 Task: Add a signature Christian Kelly containing Thanks so much, Christian Kelly to email address softage.10@softage.net and add a folder Brochures
Action: Mouse moved to (99, 94)
Screenshot: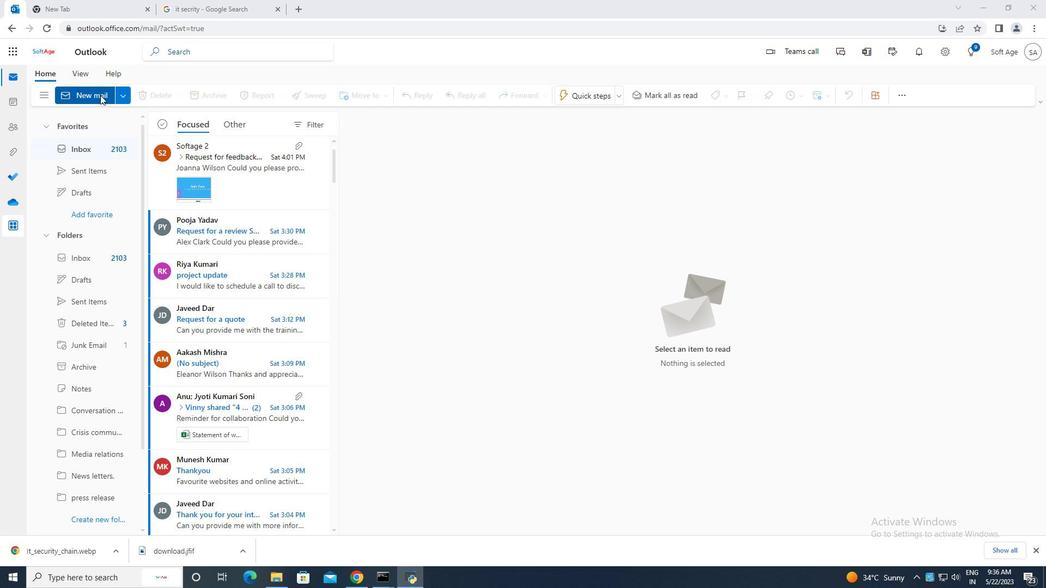 
Action: Mouse pressed left at (99, 94)
Screenshot: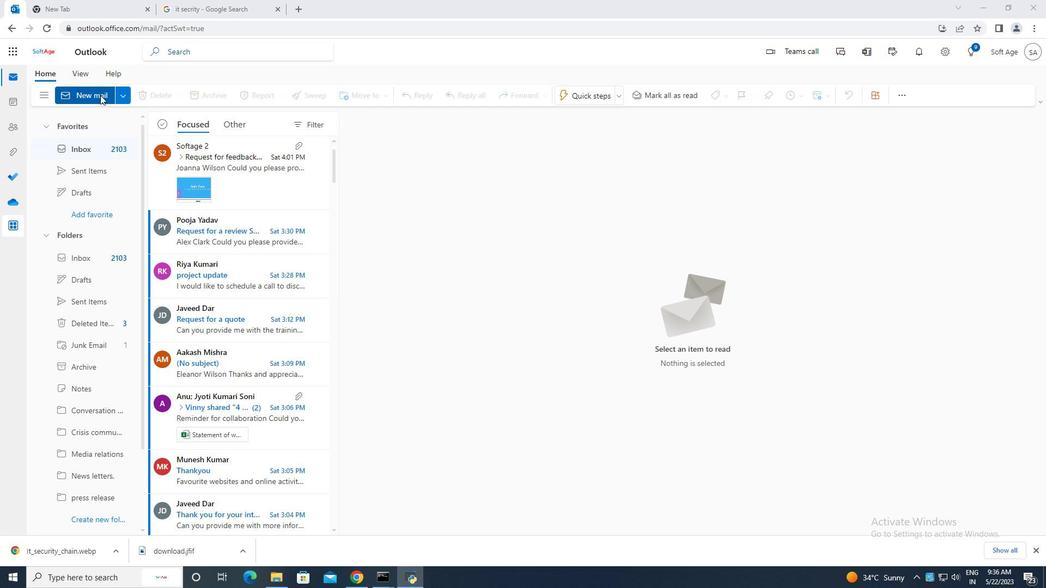 
Action: Mouse moved to (699, 94)
Screenshot: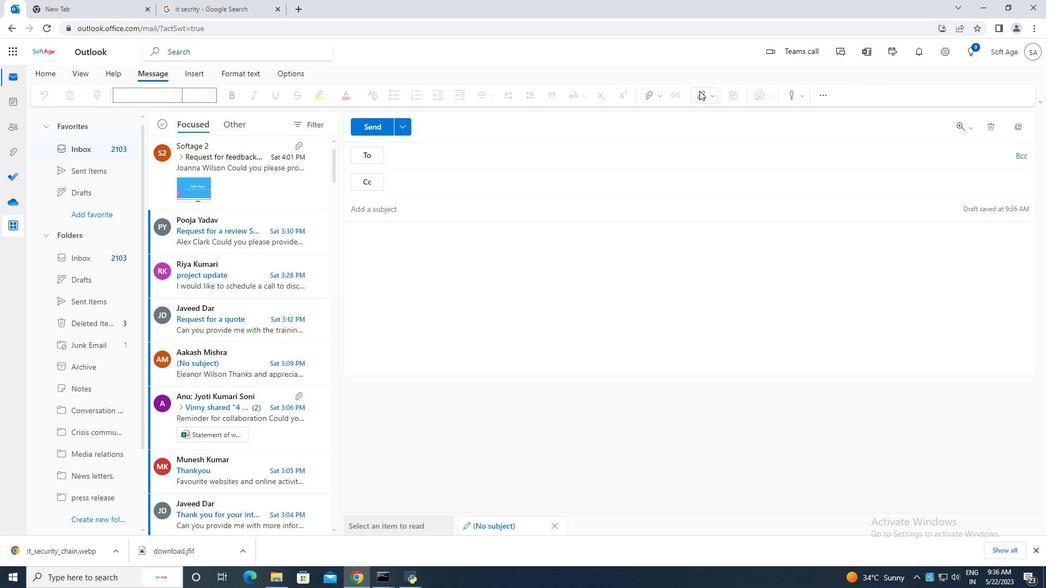 
Action: Mouse pressed left at (699, 94)
Screenshot: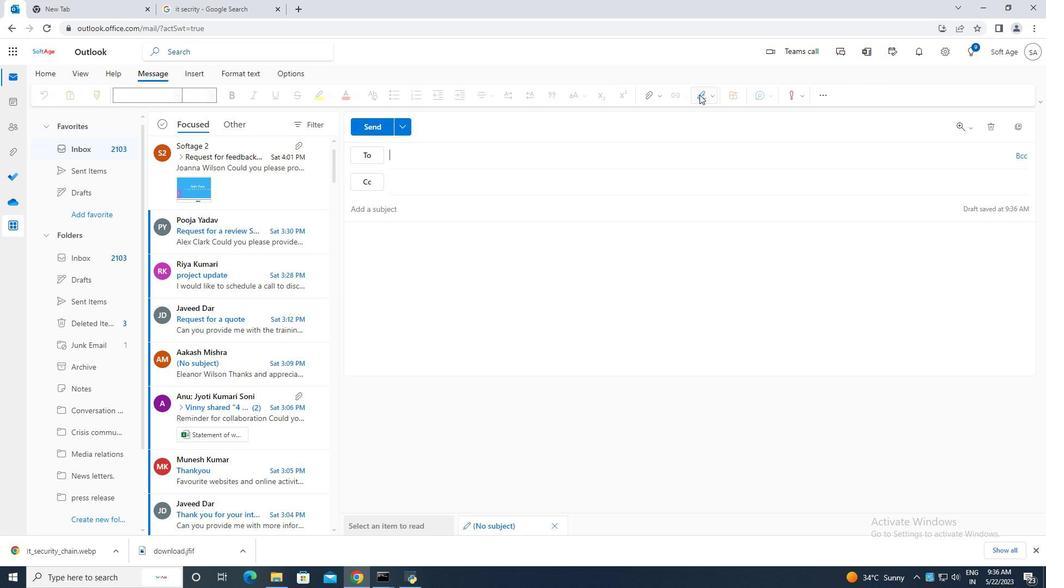 
Action: Mouse moved to (690, 140)
Screenshot: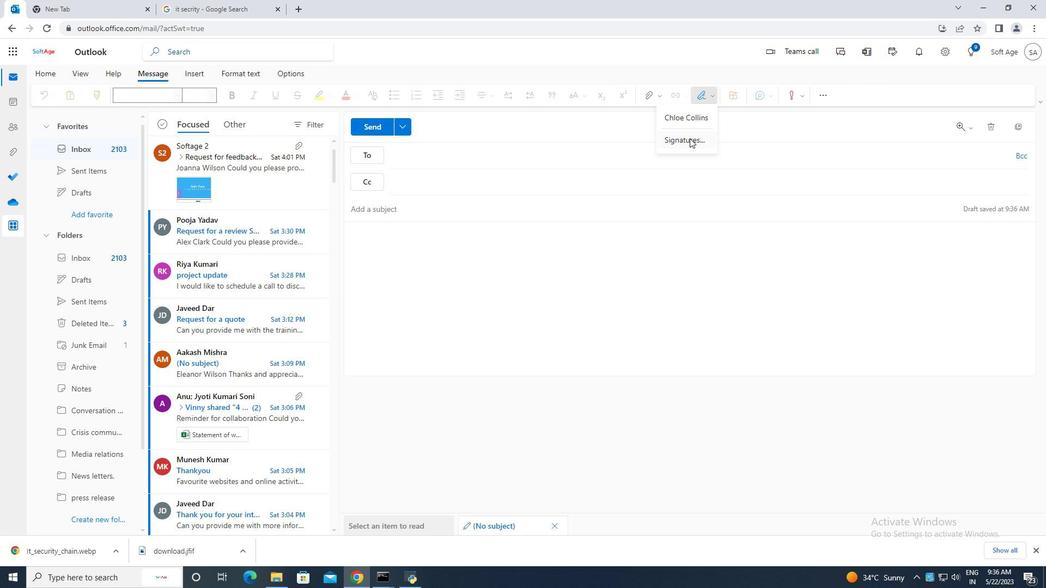 
Action: Mouse pressed left at (690, 140)
Screenshot: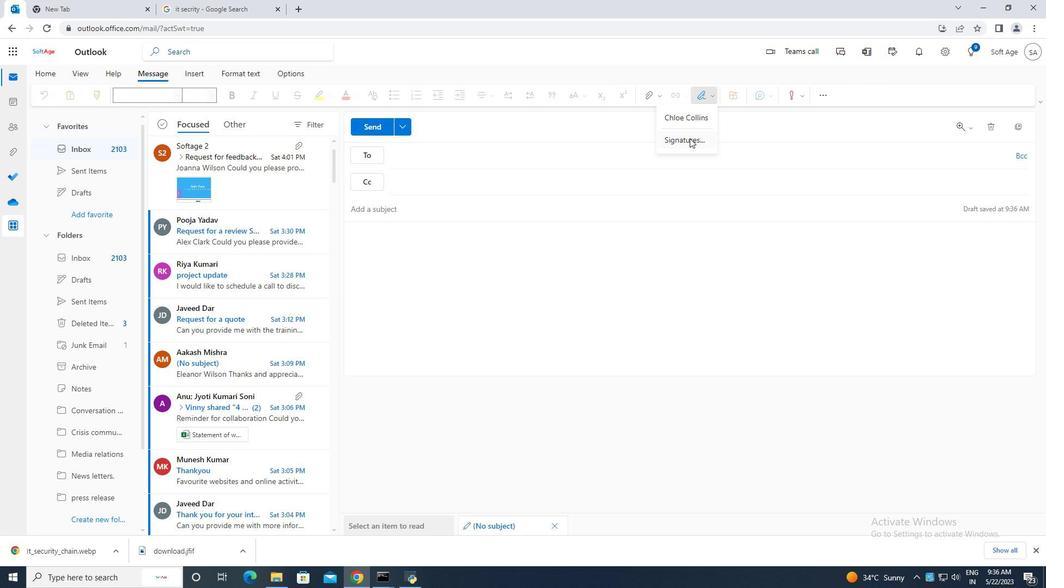 
Action: Mouse moved to (747, 183)
Screenshot: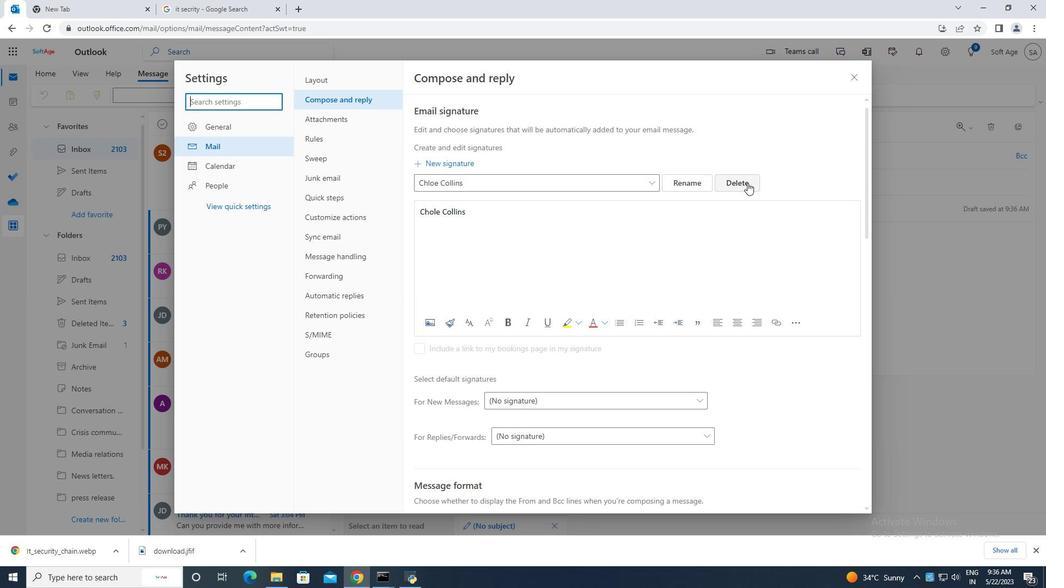 
Action: Mouse pressed left at (747, 183)
Screenshot: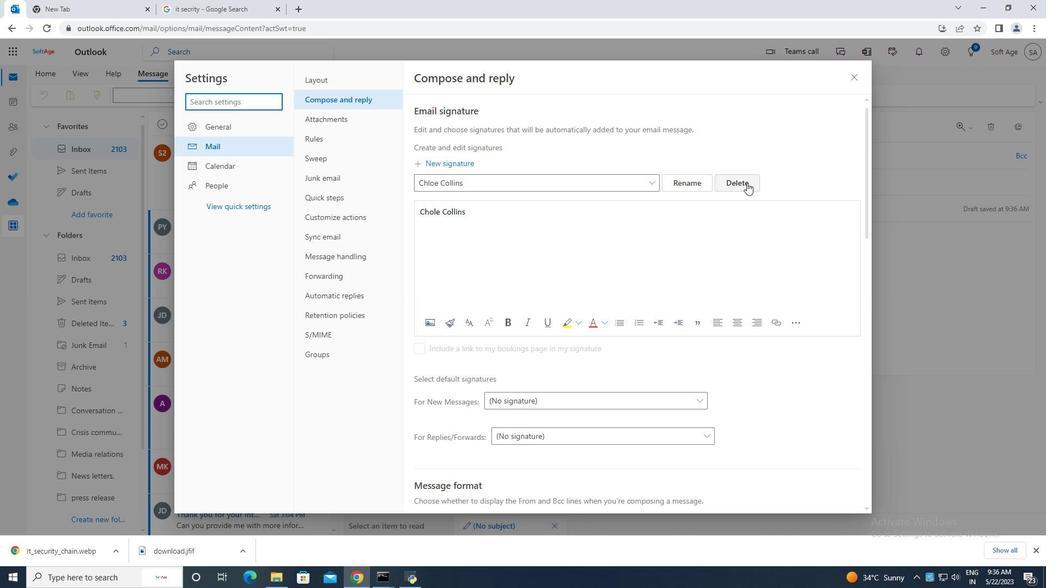 
Action: Mouse moved to (472, 185)
Screenshot: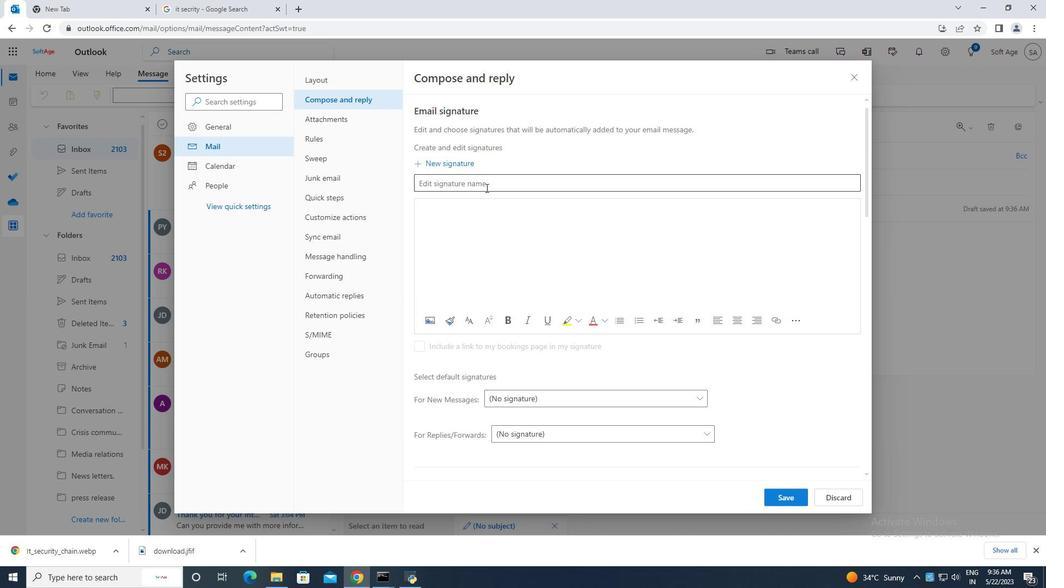 
Action: Mouse pressed left at (472, 185)
Screenshot: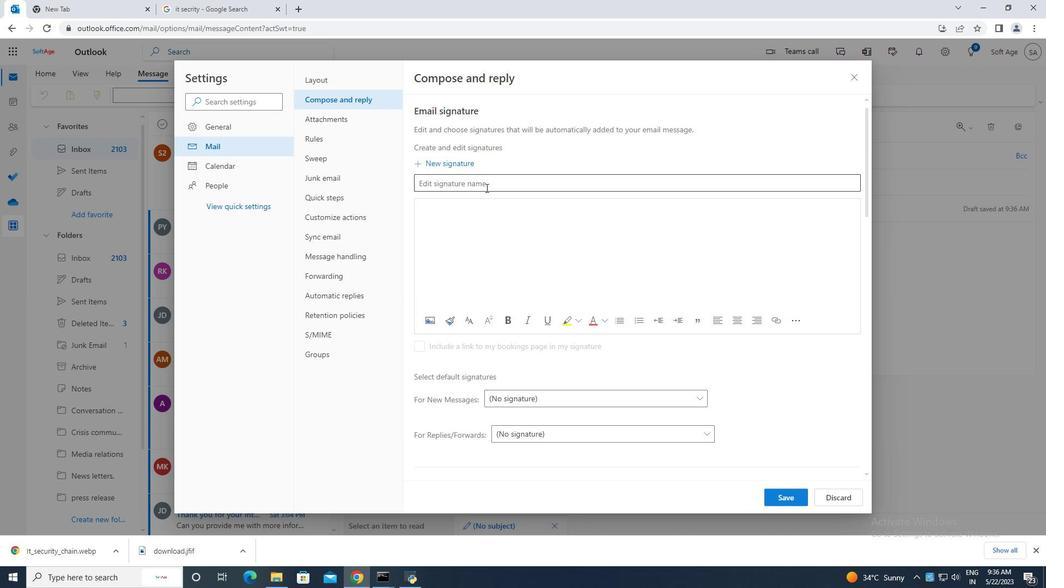 
Action: Mouse moved to (472, 184)
Screenshot: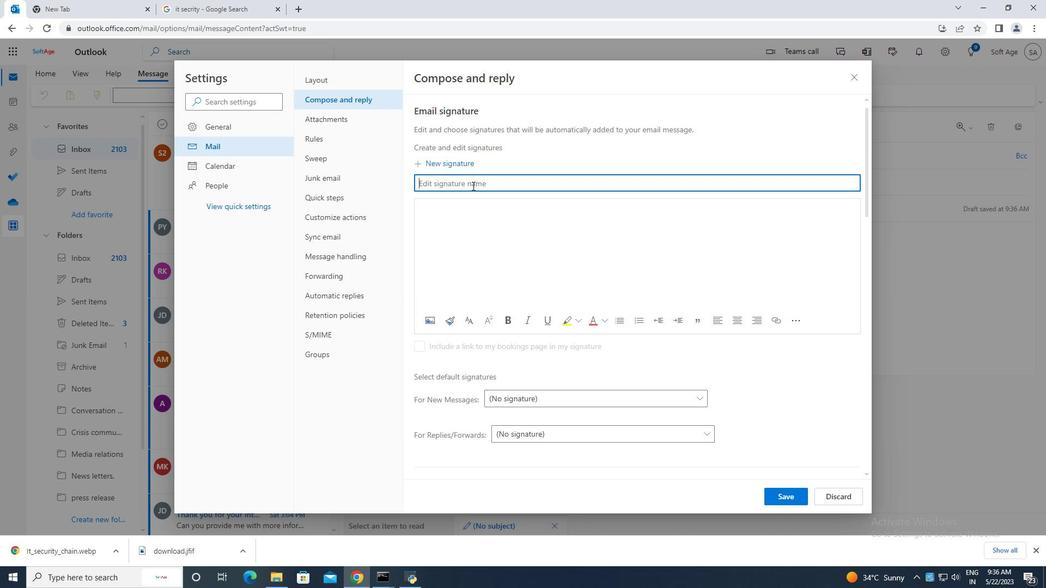 
Action: Key pressed <Key.caps_lock>C<Key.caps_lock>hristian<Key.space><Key.caps_lock>K<Key.caps_lock>elly
Screenshot: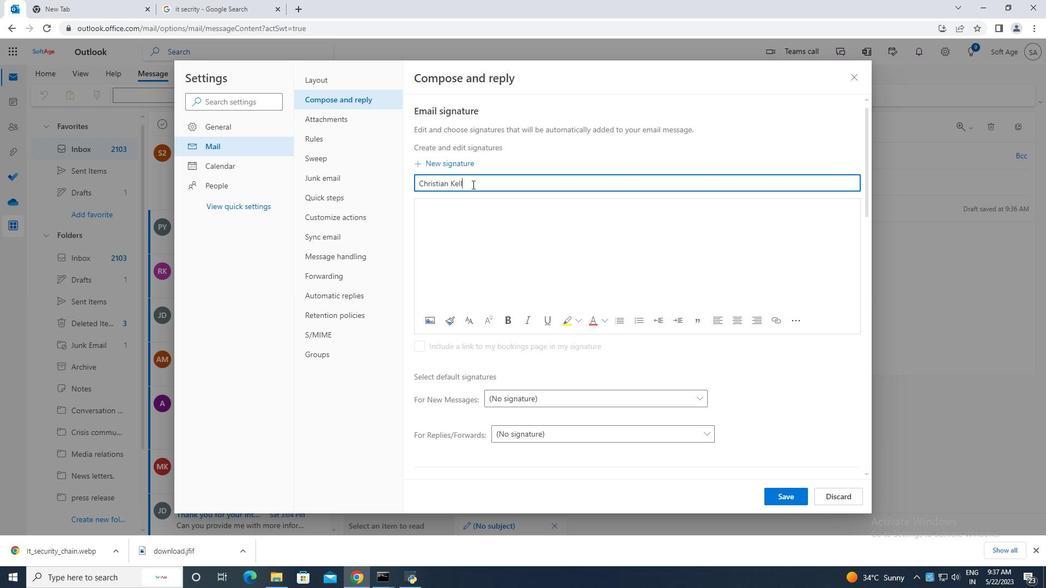 
Action: Mouse moved to (464, 207)
Screenshot: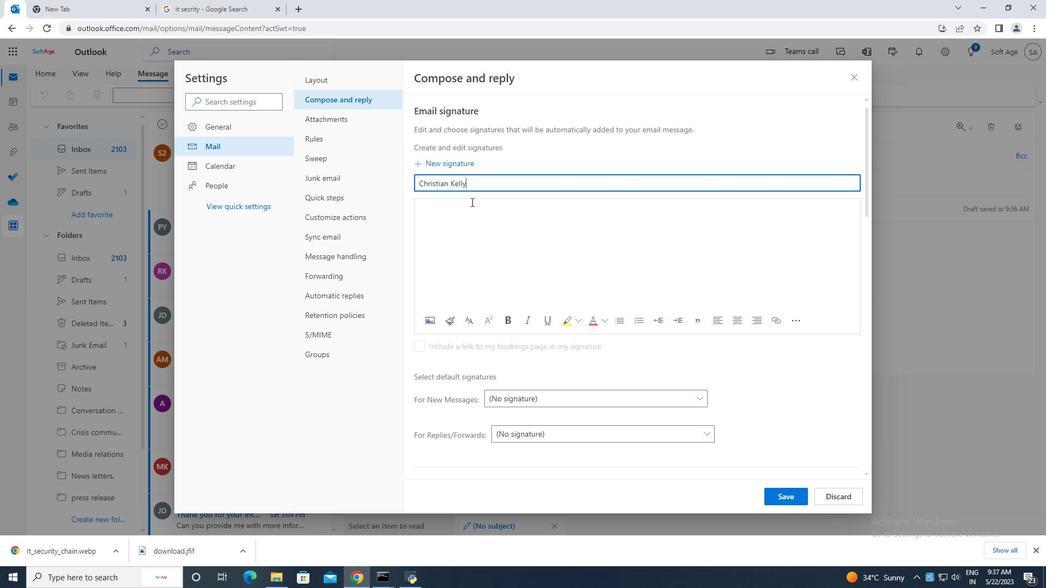 
Action: Mouse pressed left at (464, 207)
Screenshot: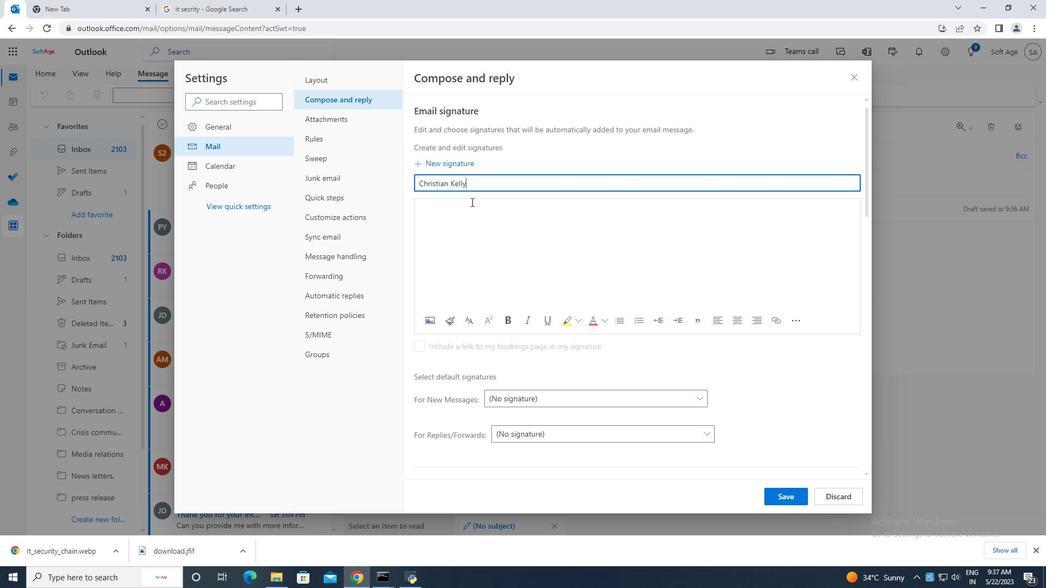 
Action: Key pressed <Key.caps_lock>C<Key.caps_lock>hrid<Key.backspace>d<Key.backspace>sta<Key.backspace>ian<Key.space>
Screenshot: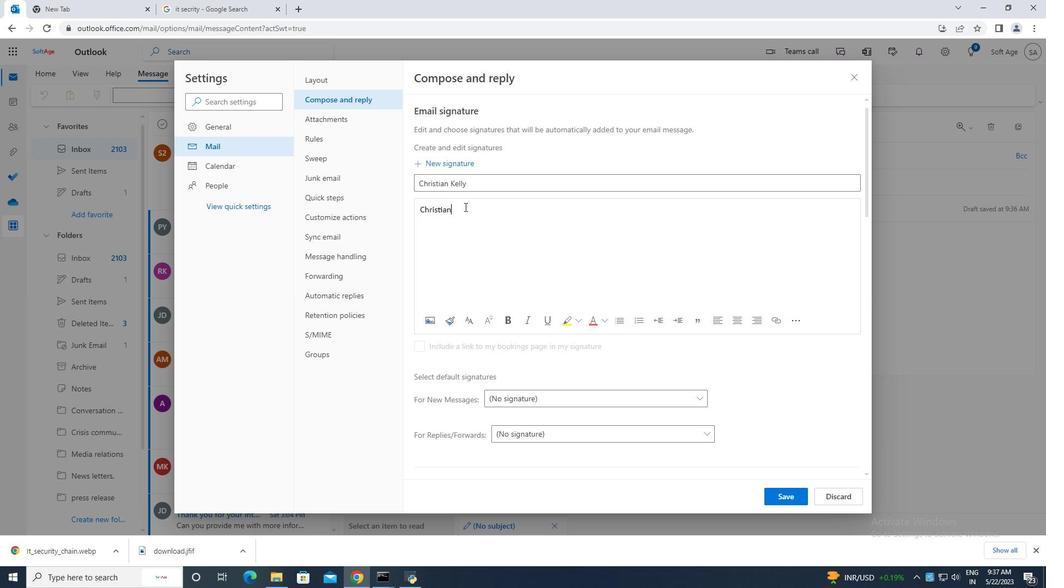 
Action: Mouse moved to (475, 213)
Screenshot: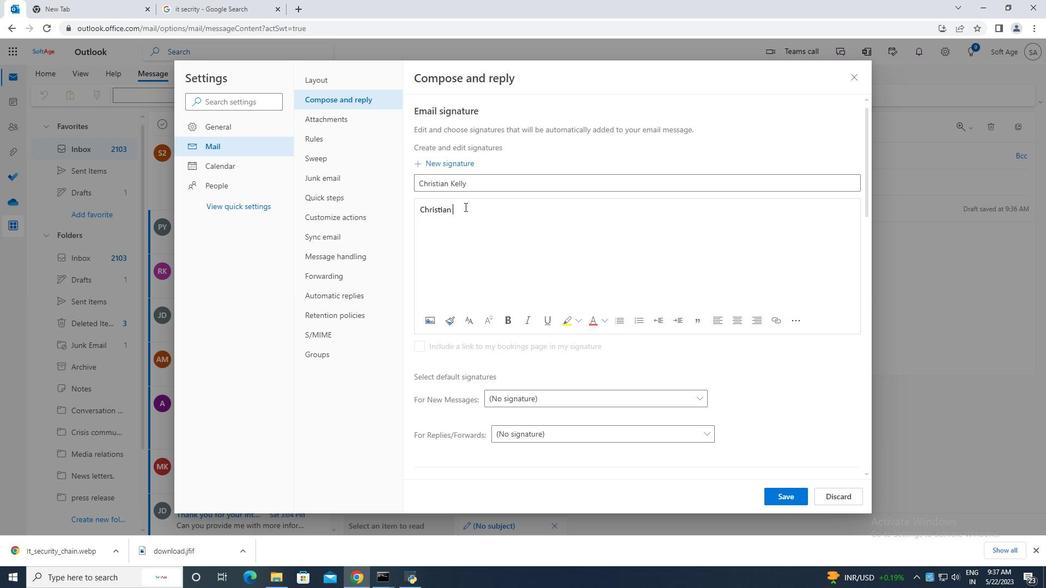 
Action: Key pressed <Key.caps_lock>K<Key.caps_lock>ellt<Key.backspace>y
Screenshot: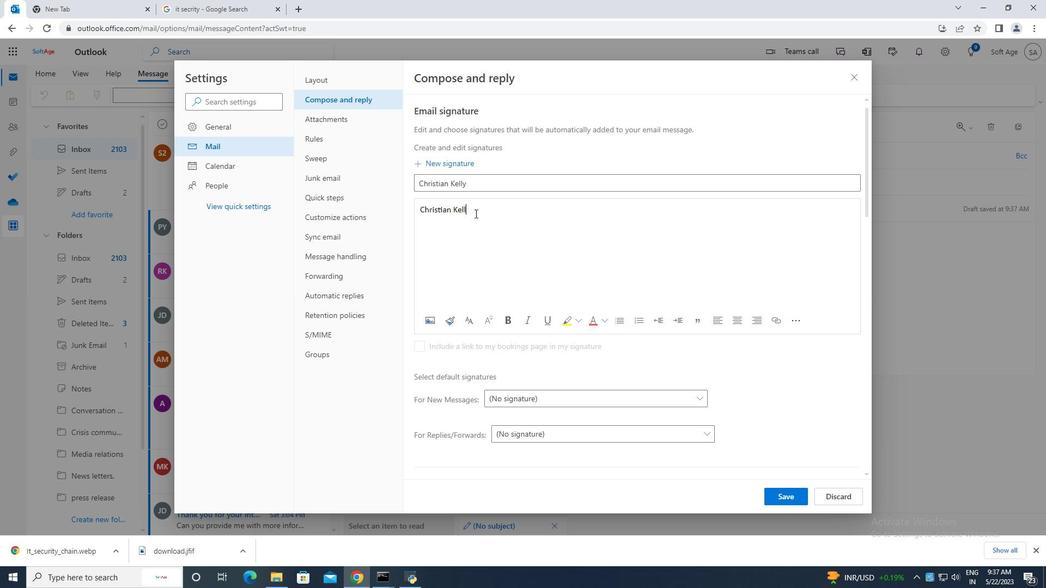 
Action: Mouse moved to (795, 497)
Screenshot: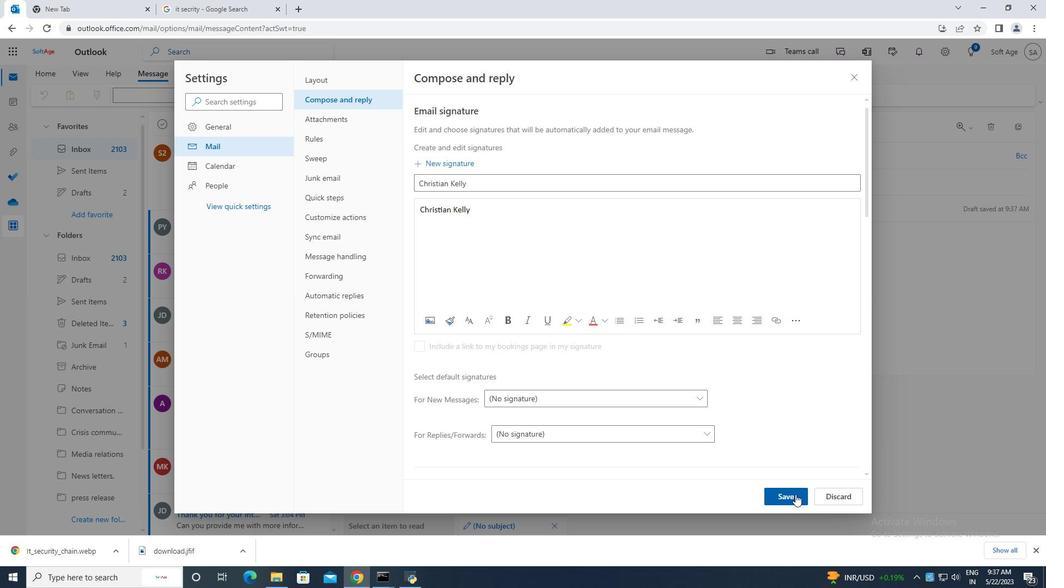 
Action: Mouse pressed left at (795, 497)
Screenshot: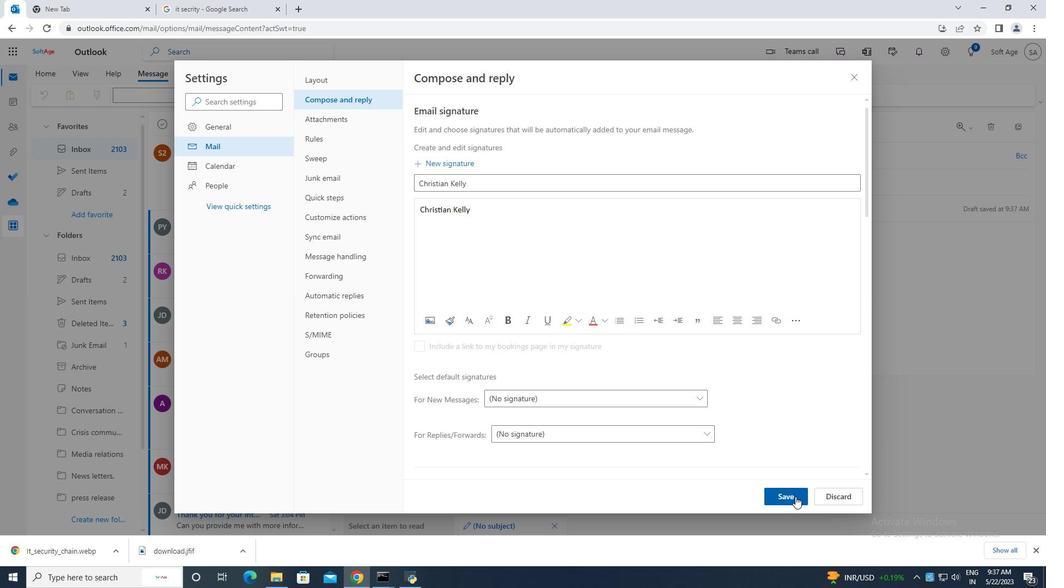 
Action: Mouse moved to (852, 79)
Screenshot: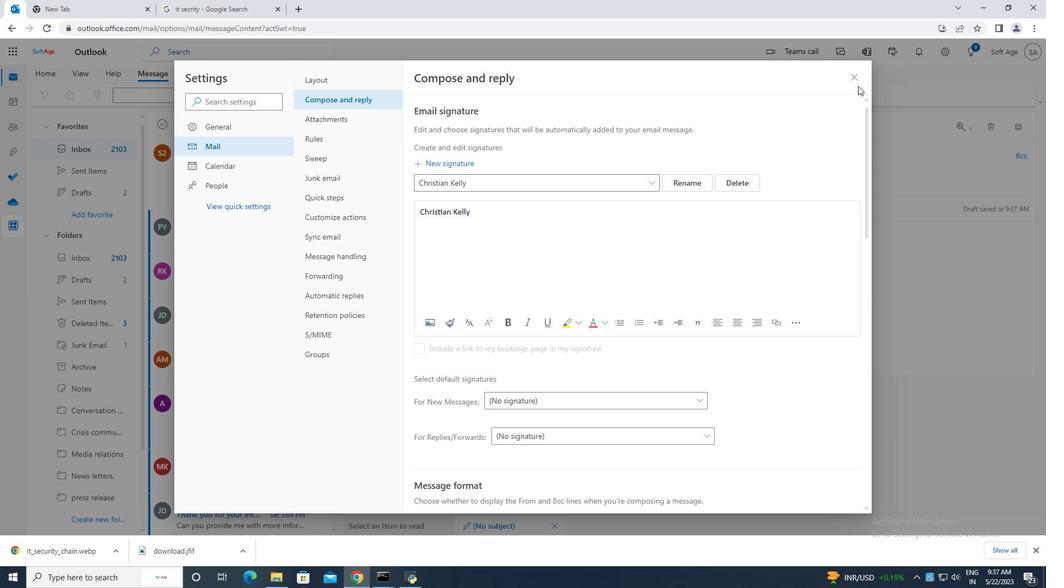 
Action: Mouse pressed left at (852, 79)
Screenshot: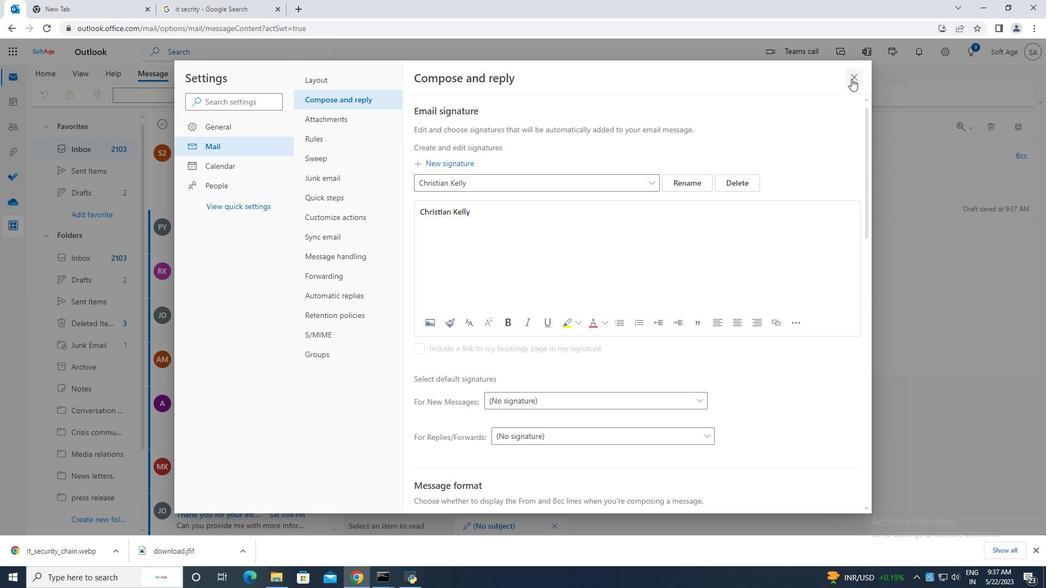 
Action: Mouse moved to (708, 95)
Screenshot: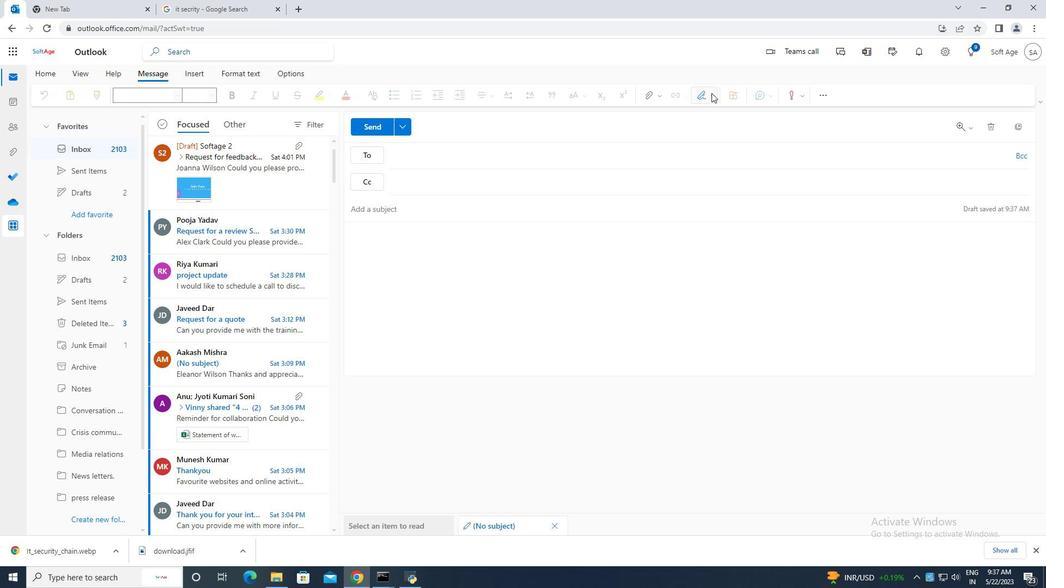 
Action: Mouse pressed left at (708, 95)
Screenshot: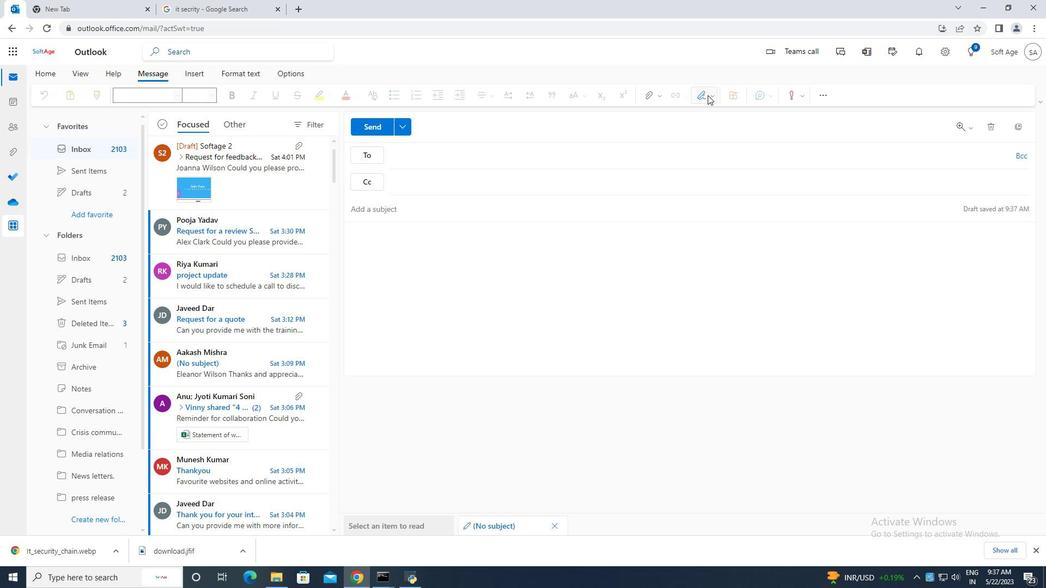 
Action: Mouse moved to (665, 116)
Screenshot: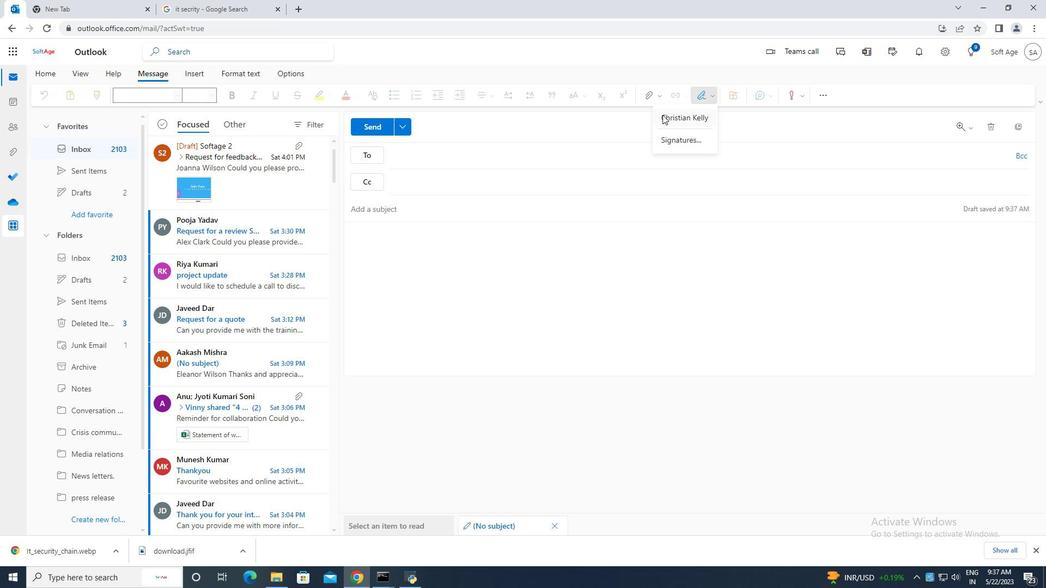 
Action: Mouse pressed left at (665, 116)
Screenshot: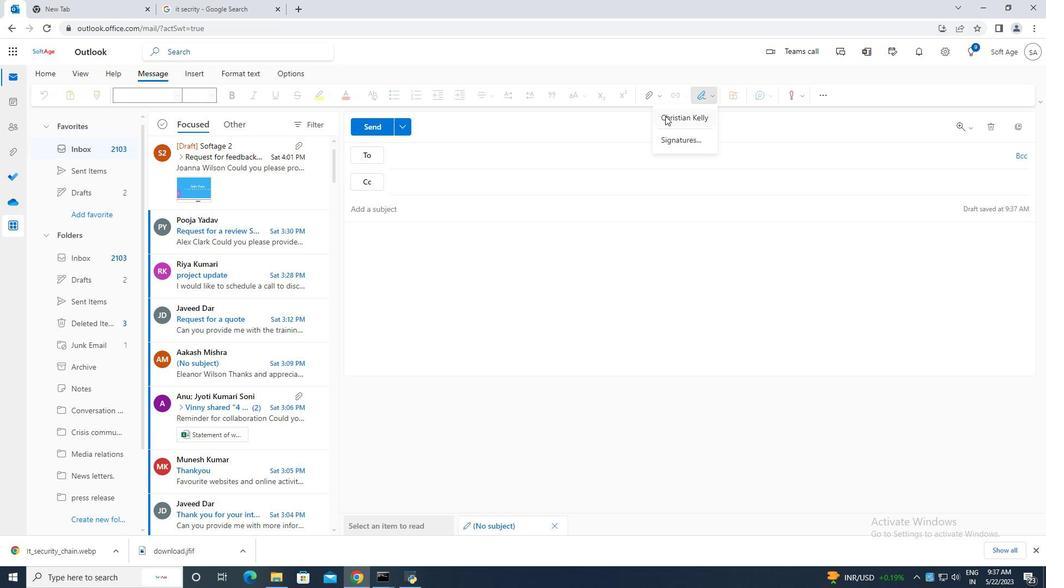 
Action: Mouse moved to (377, 227)
Screenshot: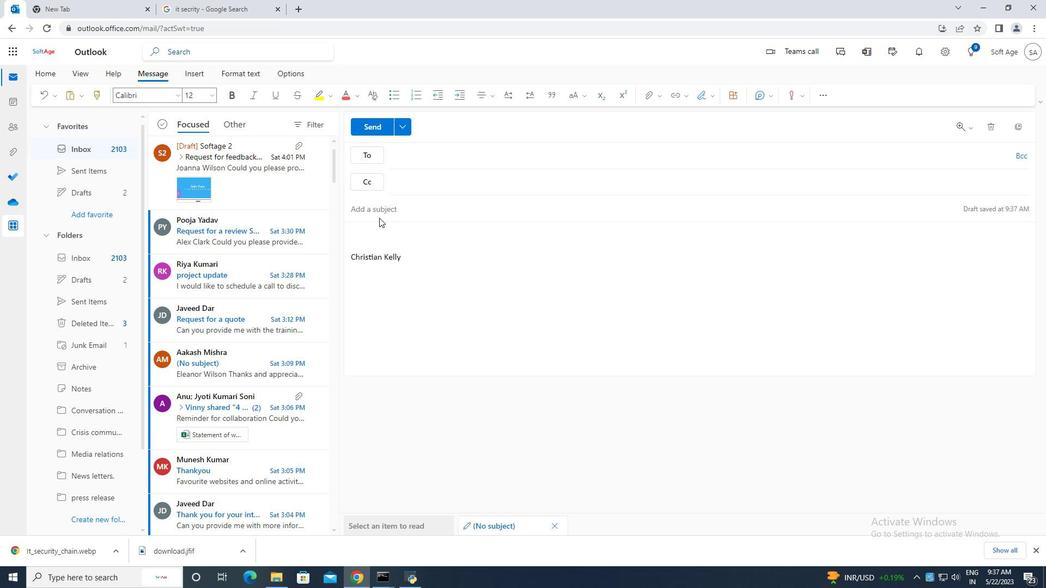
Action: Key pressed <Key.caps_lock>C<Key.caps_lock>ontaining<Key.space>thanks<Key.space>so<Key.space>much,
Screenshot: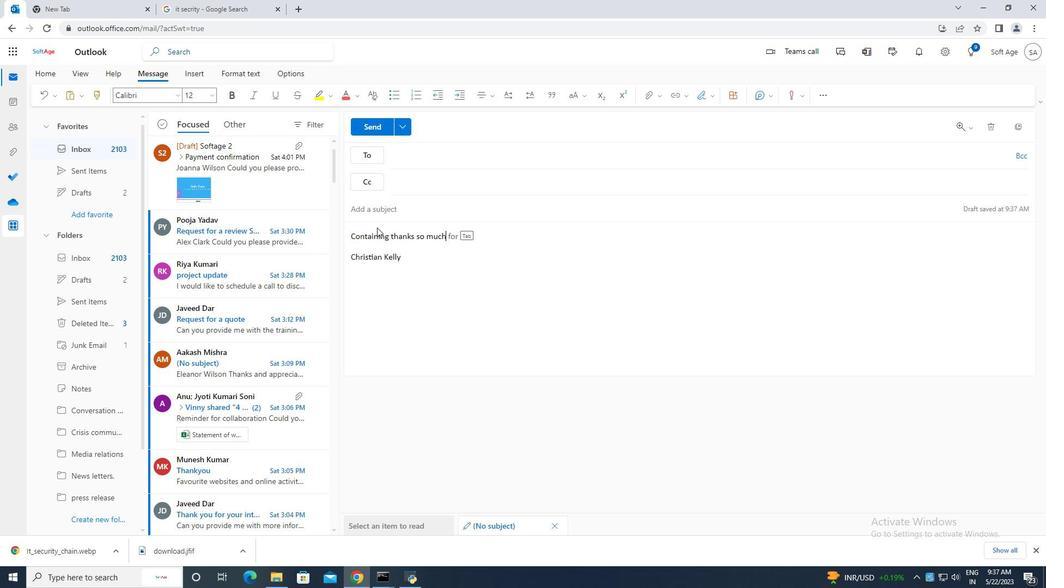 
Action: Mouse moved to (410, 152)
Screenshot: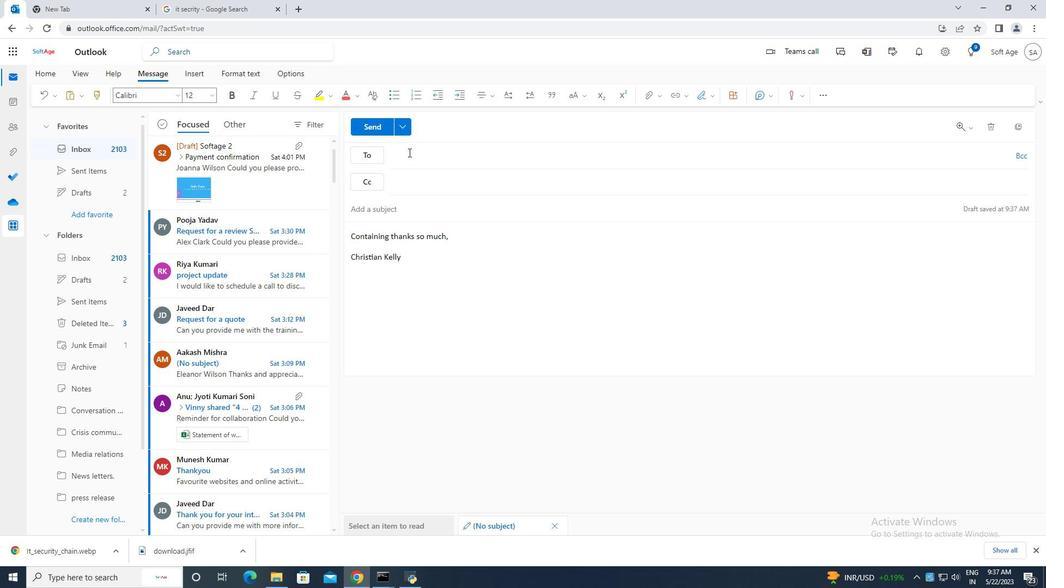 
Action: Mouse pressed left at (410, 152)
Screenshot: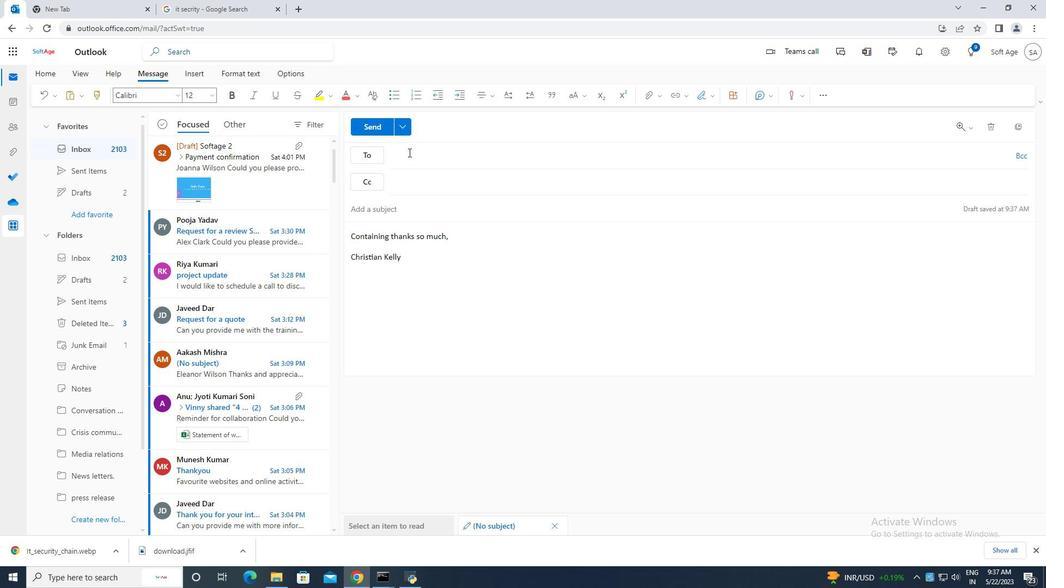 
Action: Mouse moved to (411, 152)
Screenshot: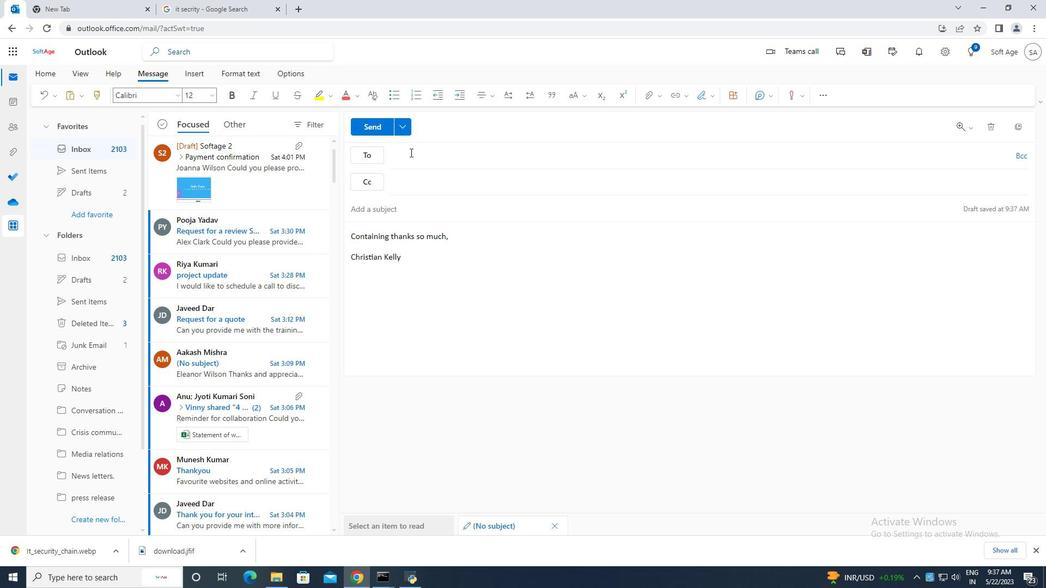 
Action: Key pressed softage.10
Screenshot: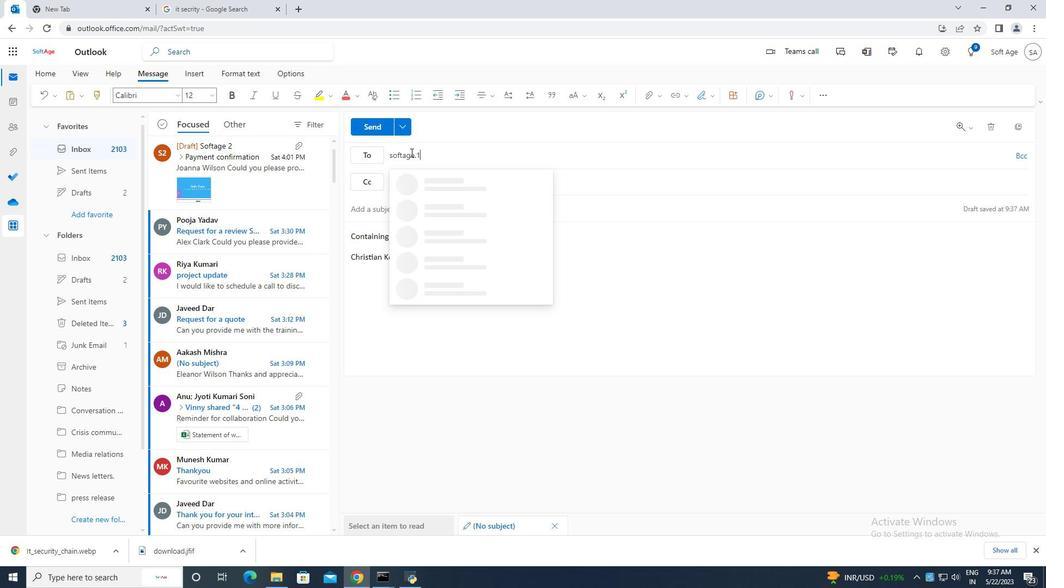 
Action: Mouse moved to (509, 213)
Screenshot: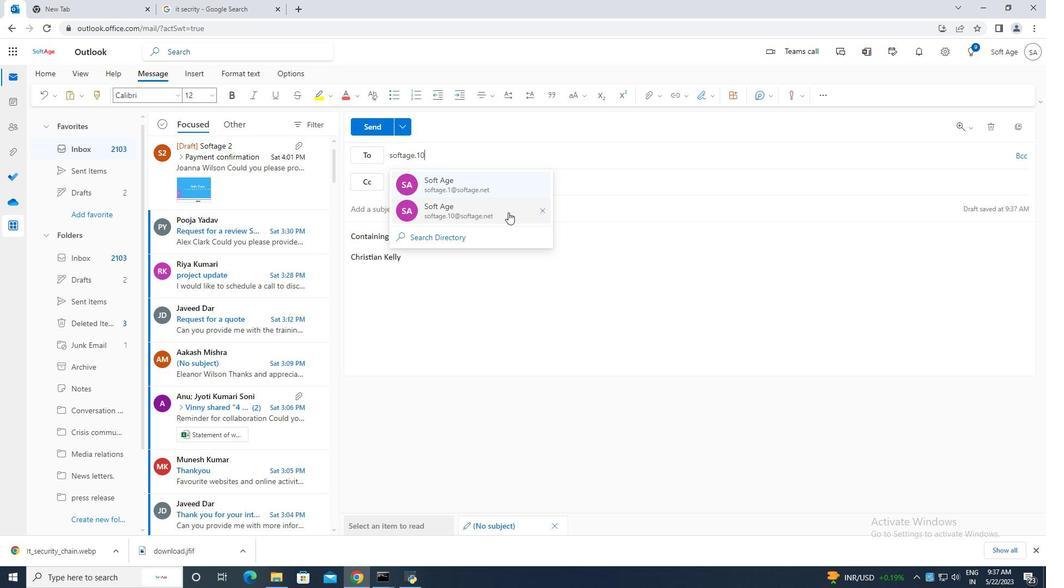 
Action: Mouse pressed left at (509, 213)
Screenshot: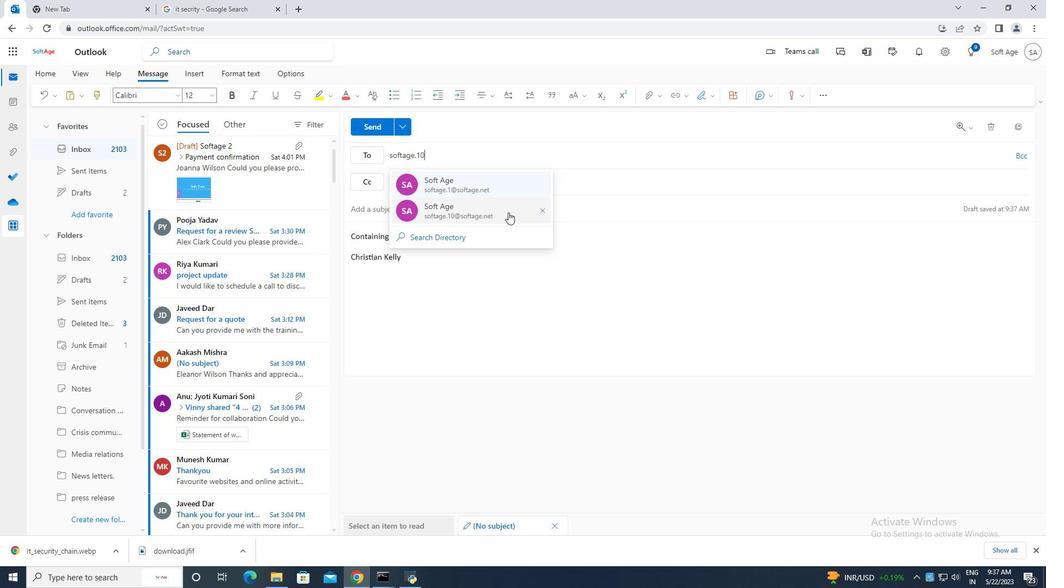 
Action: Mouse moved to (98, 521)
Screenshot: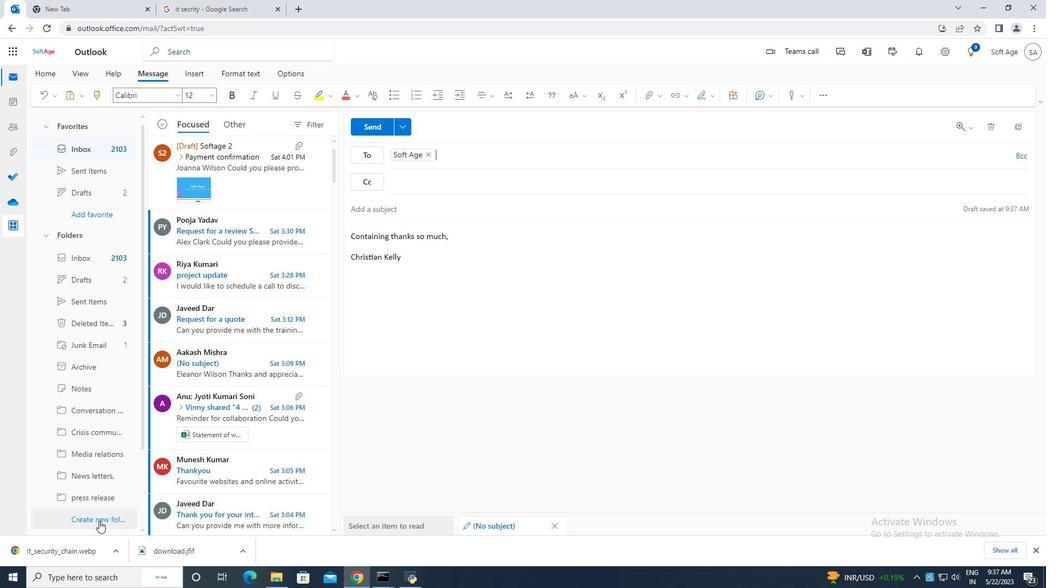 
Action: Mouse pressed left at (98, 521)
Screenshot: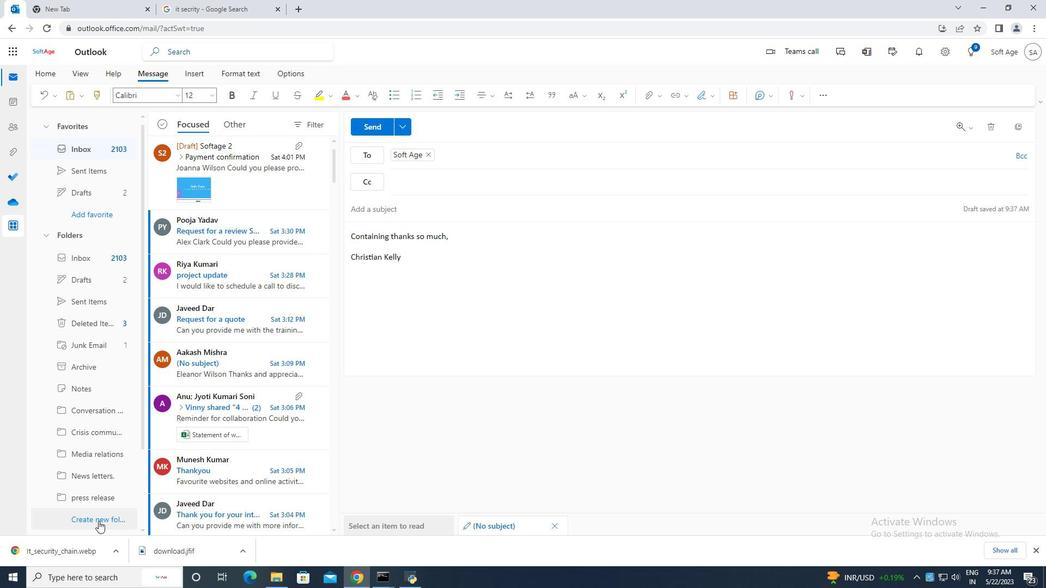 
Action: Mouse moved to (96, 521)
Screenshot: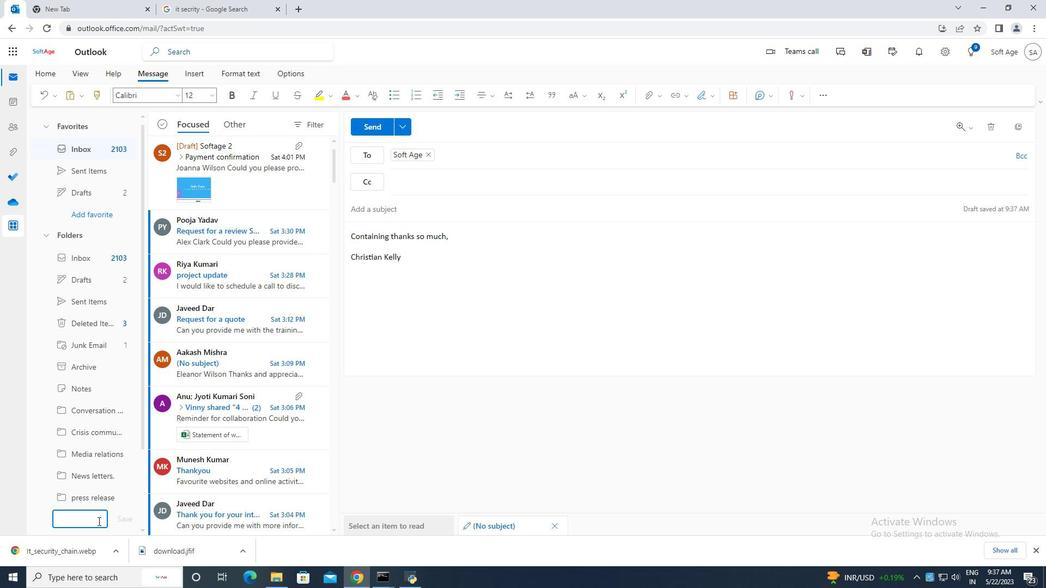 
Action: Key pressed <Key.caps_lock>B<Key.caps_lock>rochures
Screenshot: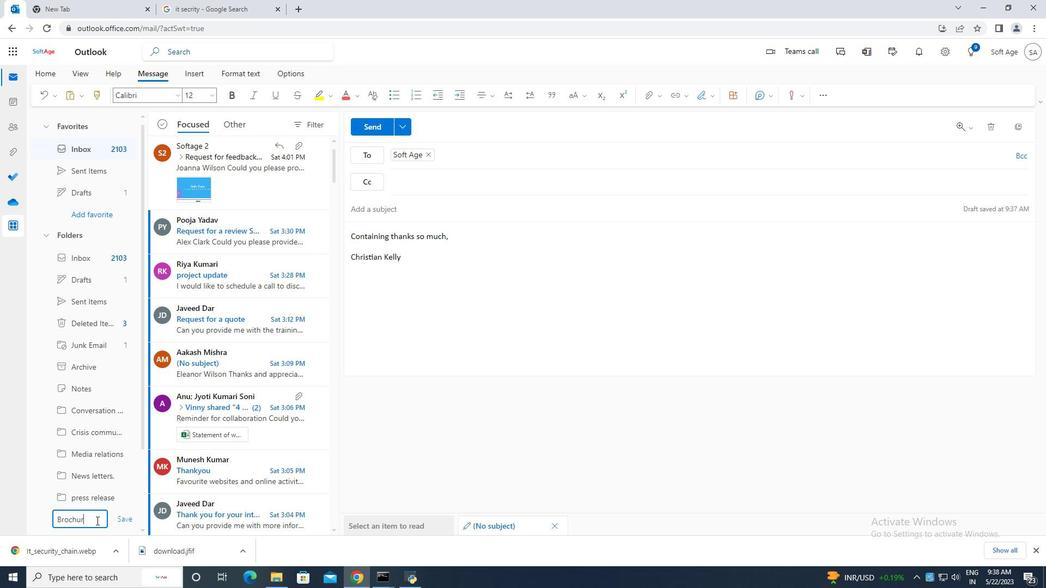 
Action: Mouse moved to (127, 521)
Screenshot: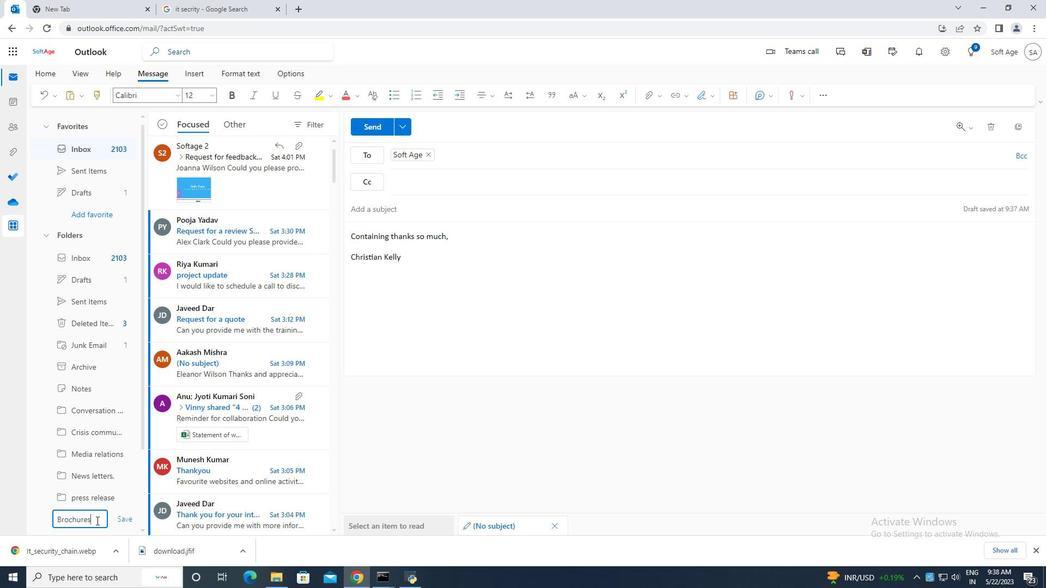 
Action: Mouse pressed left at (127, 521)
Screenshot: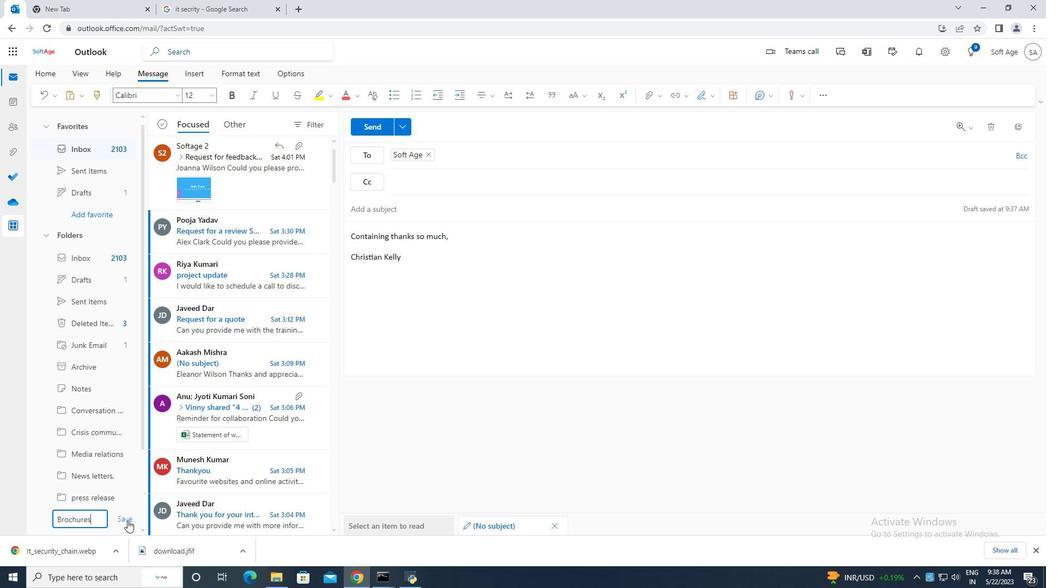 
Action: Mouse moved to (377, 129)
Screenshot: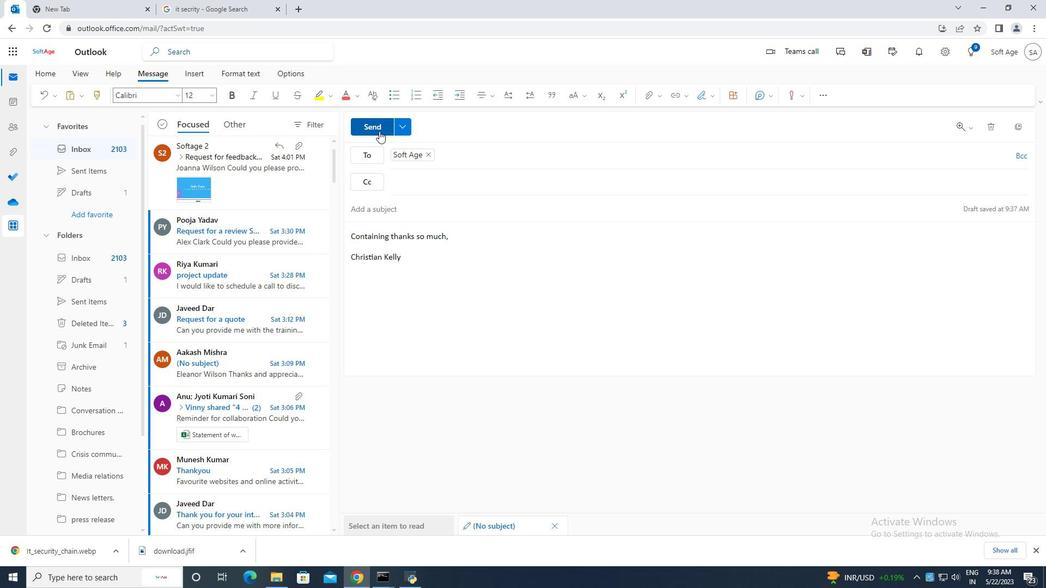 
Action: Mouse pressed left at (377, 129)
Screenshot: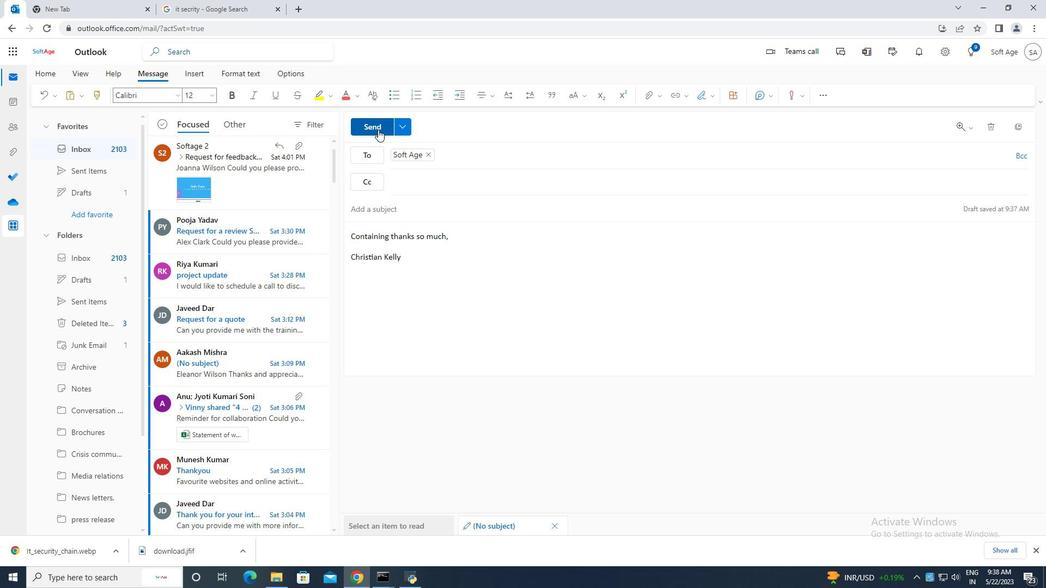 
Action: Mouse moved to (518, 318)
Screenshot: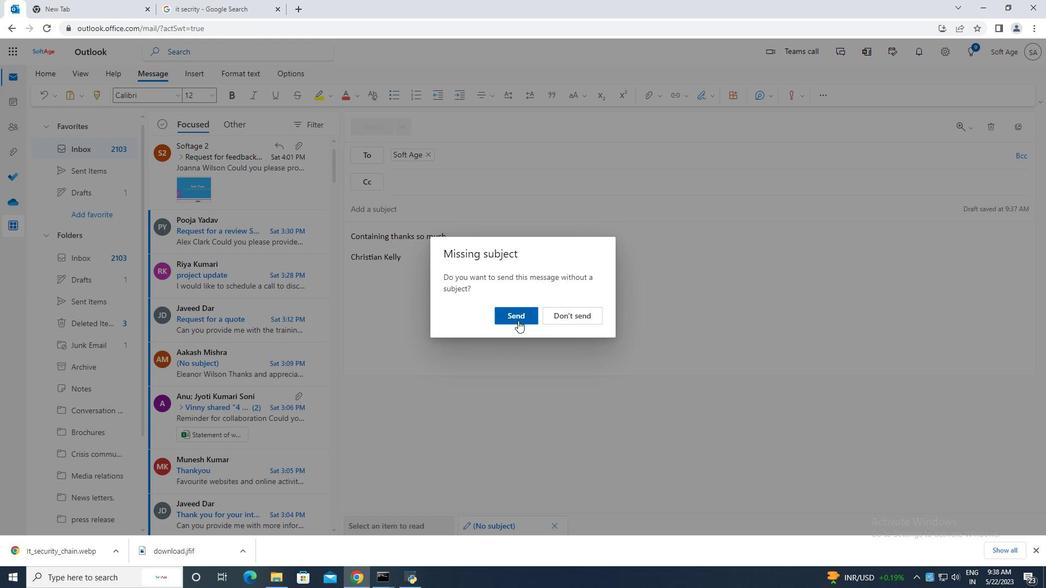 
Action: Mouse pressed left at (518, 318)
Screenshot: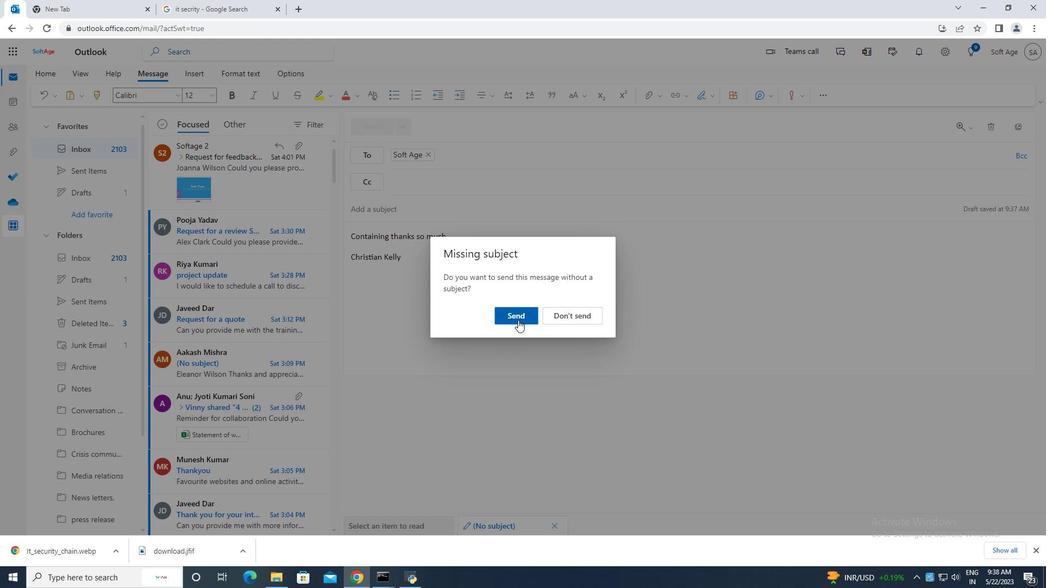 
Action: Mouse moved to (498, 250)
Screenshot: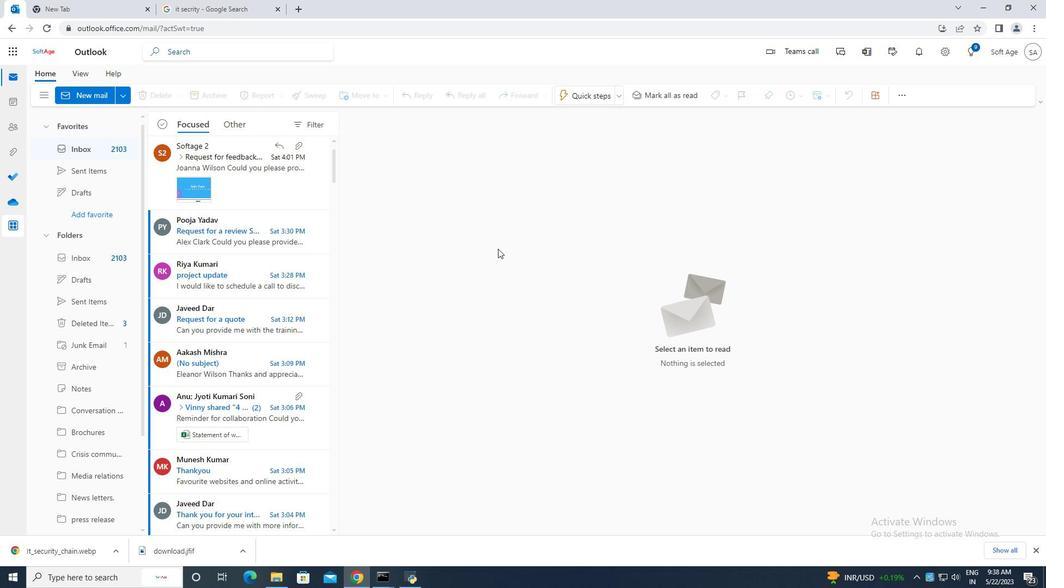 
